 Task: Create Board Data Analytics Software to Workspace Corporate Finance. Create Board Crisis Planning to Workspace Corporate Finance. Create Board Sales Funnel Optimization and Conversion Rate Analysis to Workspace Corporate Finance
Action: Mouse moved to (386, 81)
Screenshot: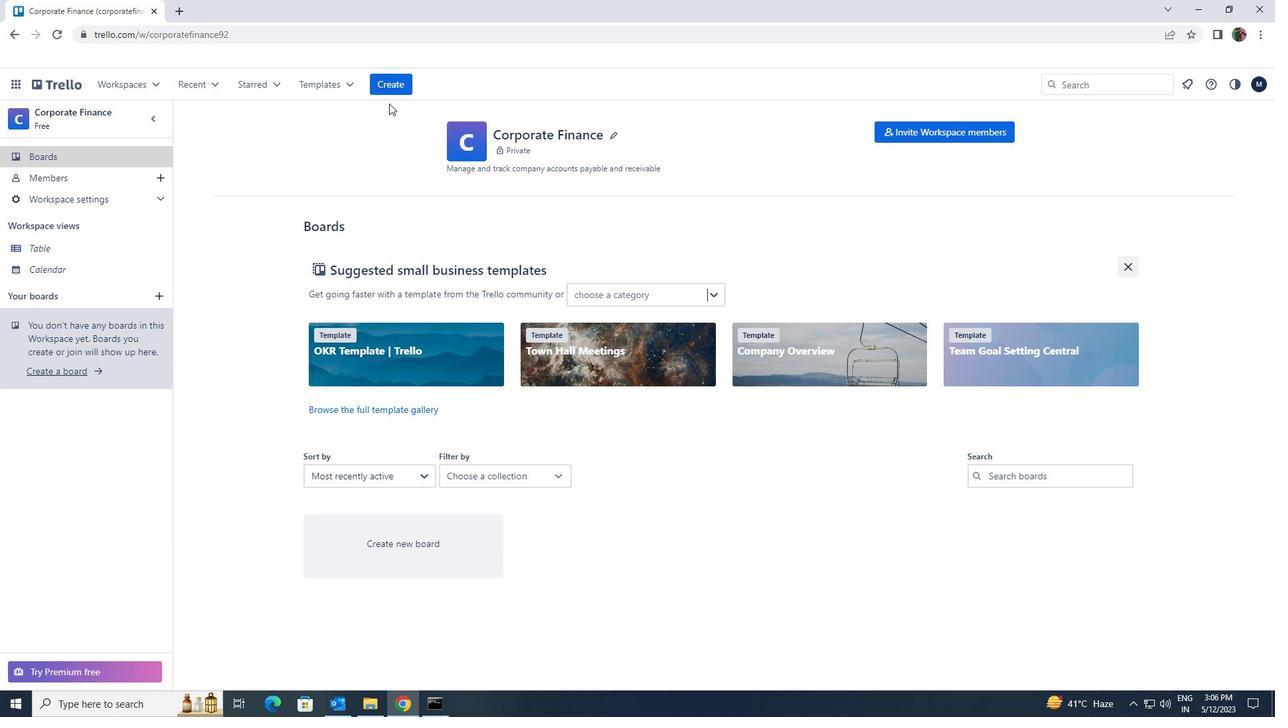 
Action: Mouse pressed left at (386, 81)
Screenshot: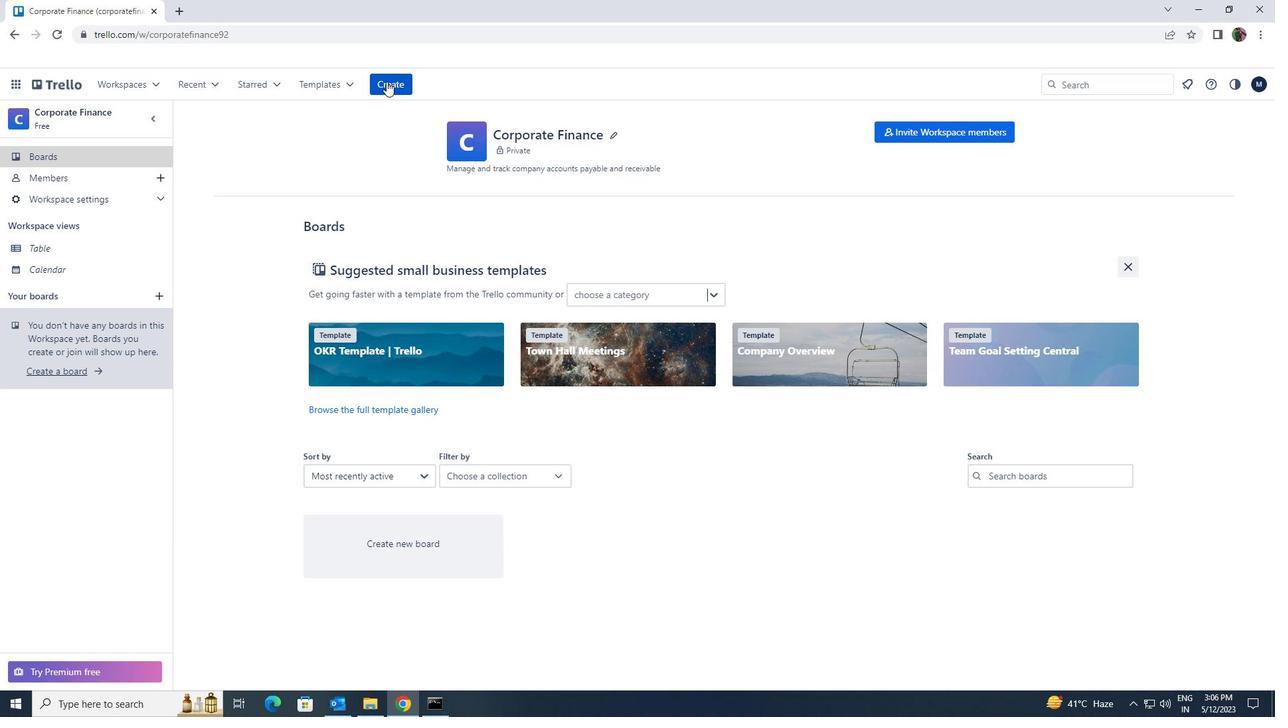 
Action: Mouse moved to (403, 143)
Screenshot: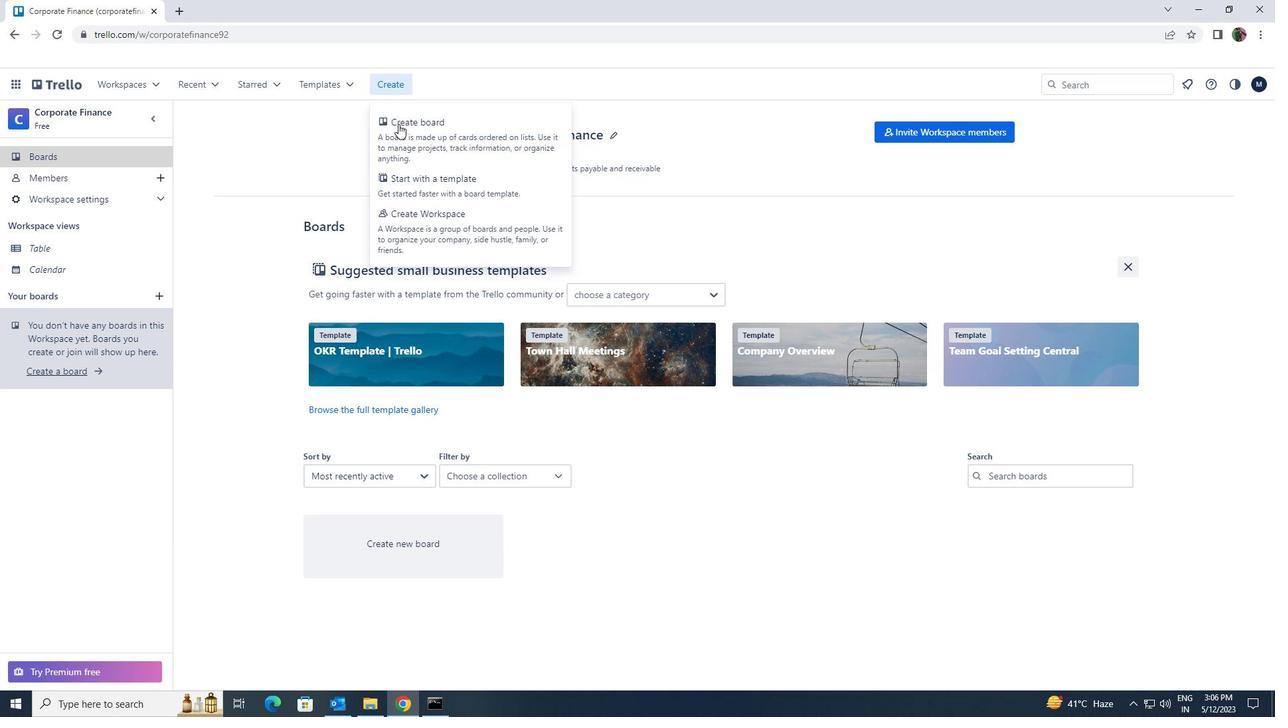 
Action: Mouse pressed left at (403, 143)
Screenshot: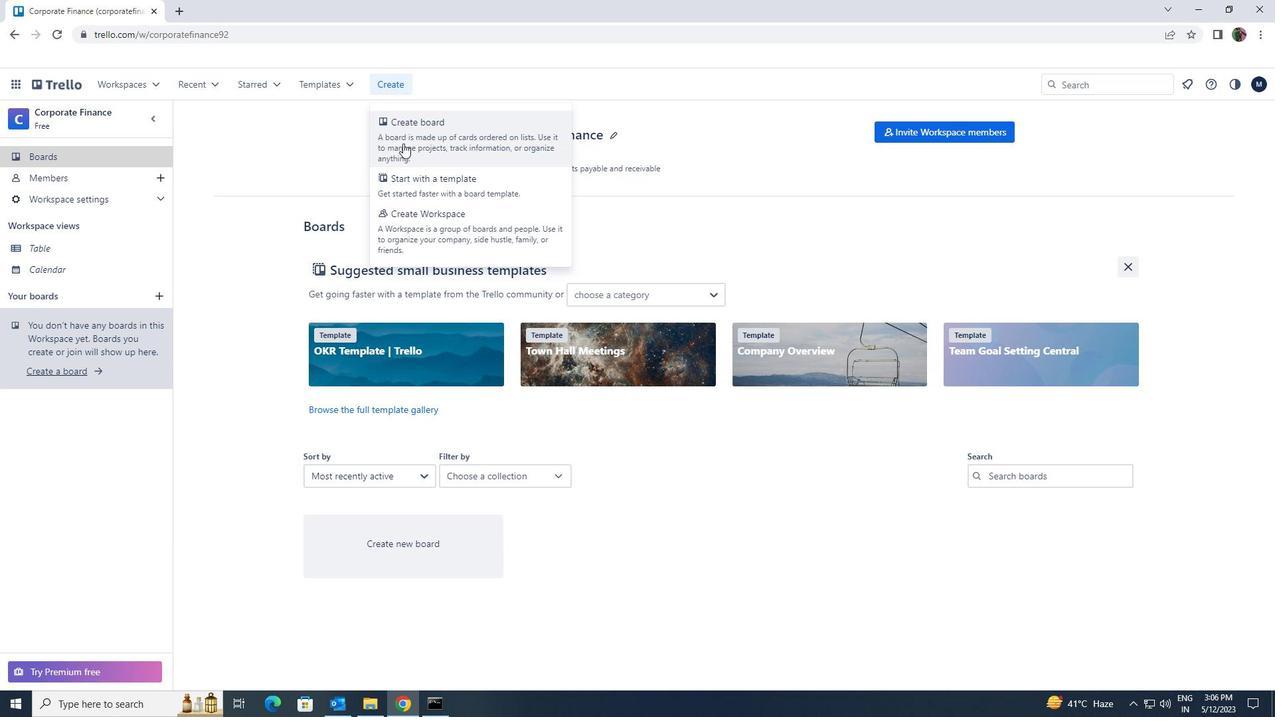 
Action: Key pressed <Key.shift>DATA<Key.space>ANALYTICS<Key.space><Key.shift><Key.shift>SOFTWARE
Screenshot: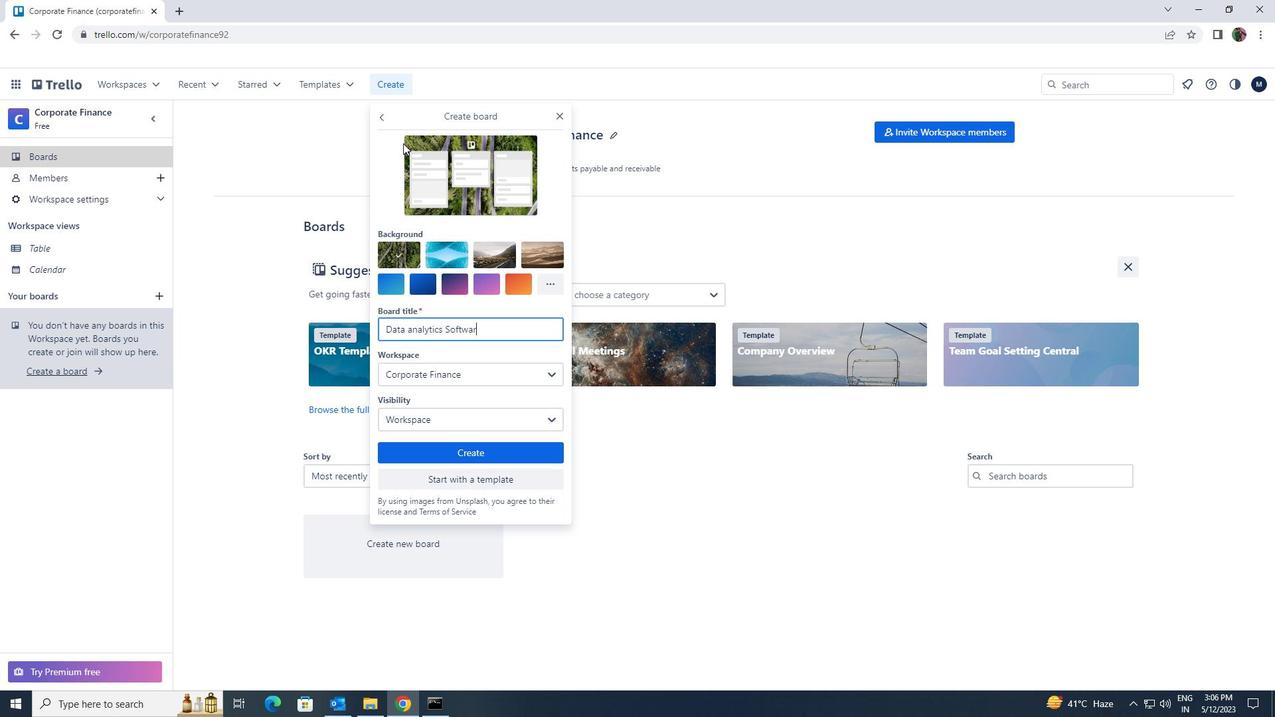 
Action: Mouse moved to (485, 442)
Screenshot: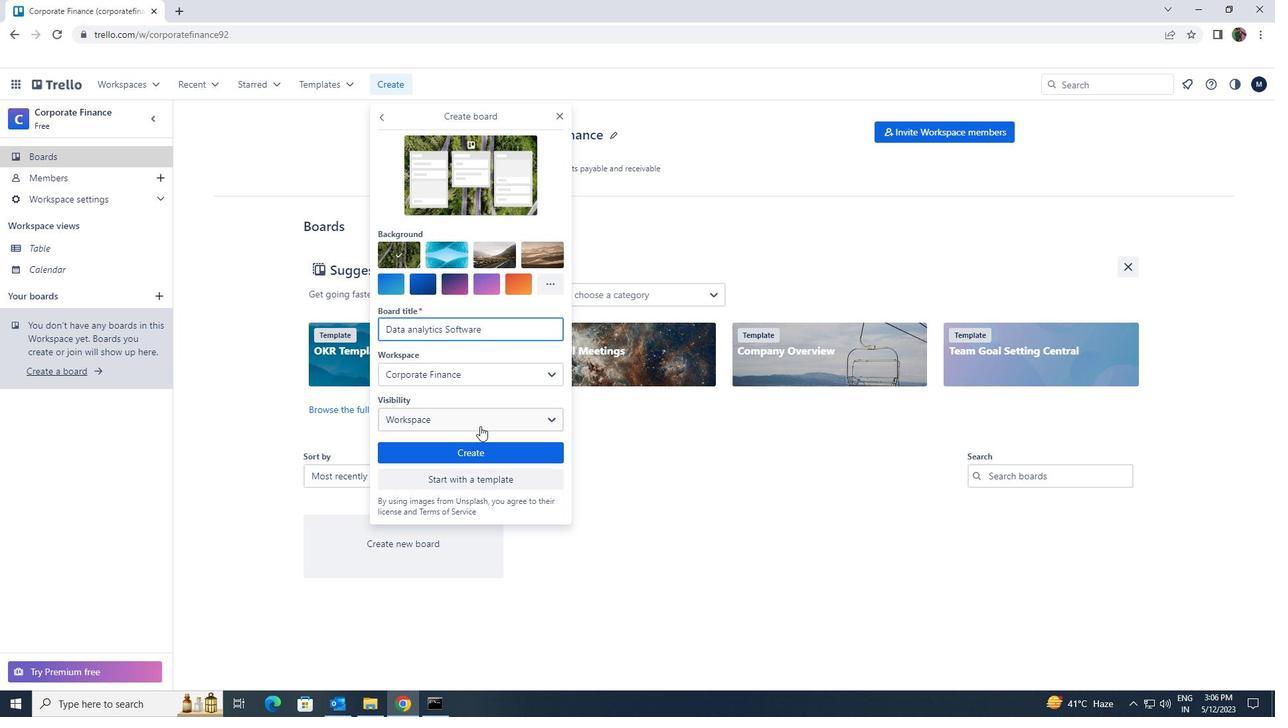 
Action: Mouse pressed left at (485, 442)
Screenshot: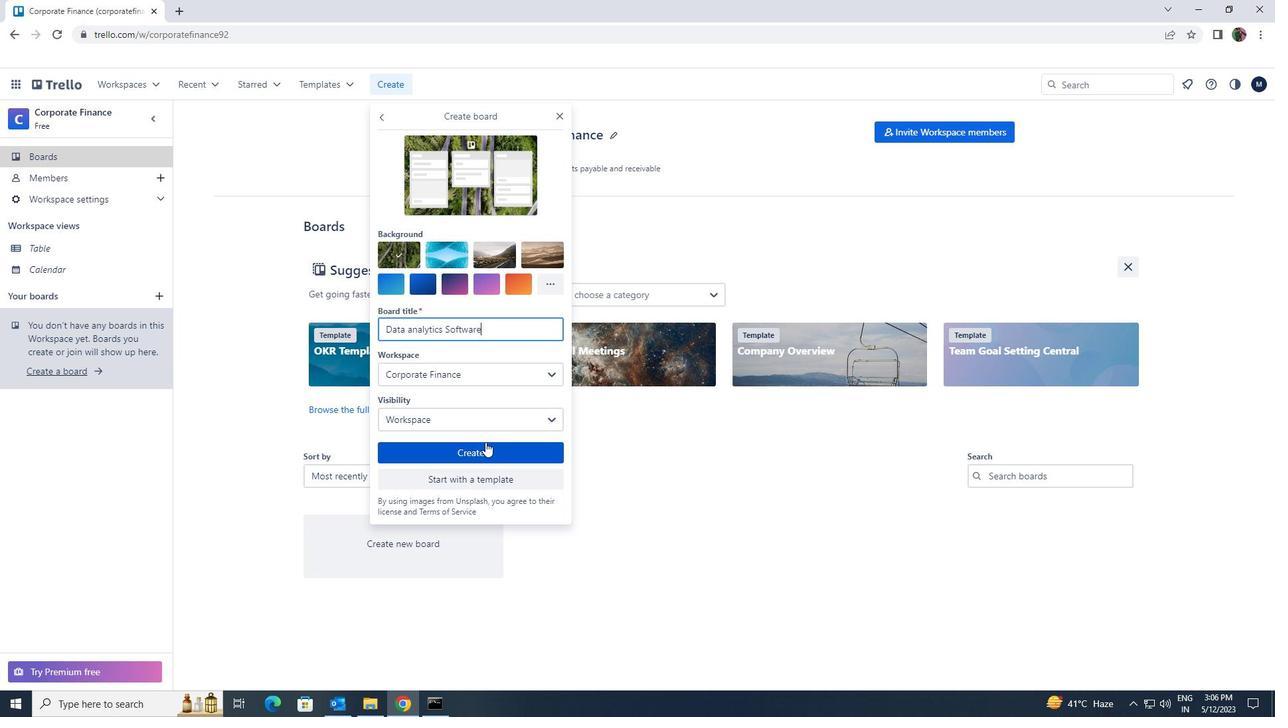 
Action: Mouse moved to (408, 82)
Screenshot: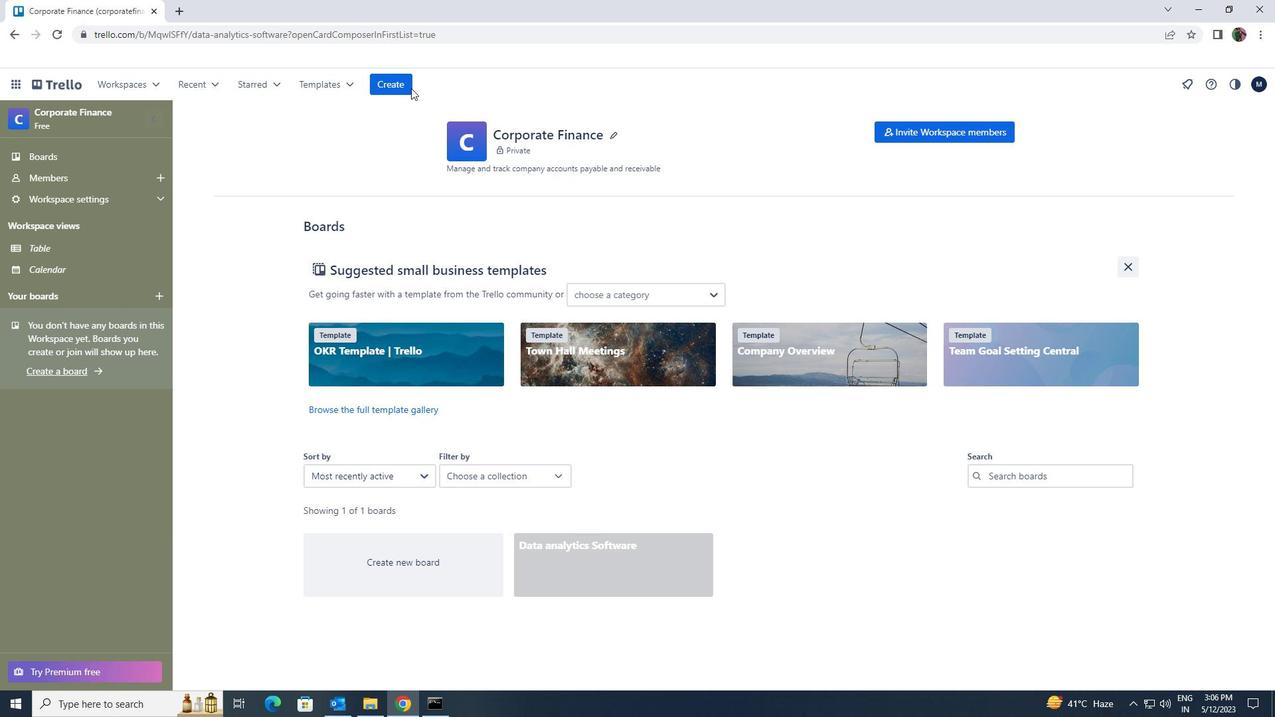 
Action: Mouse pressed left at (408, 82)
Screenshot: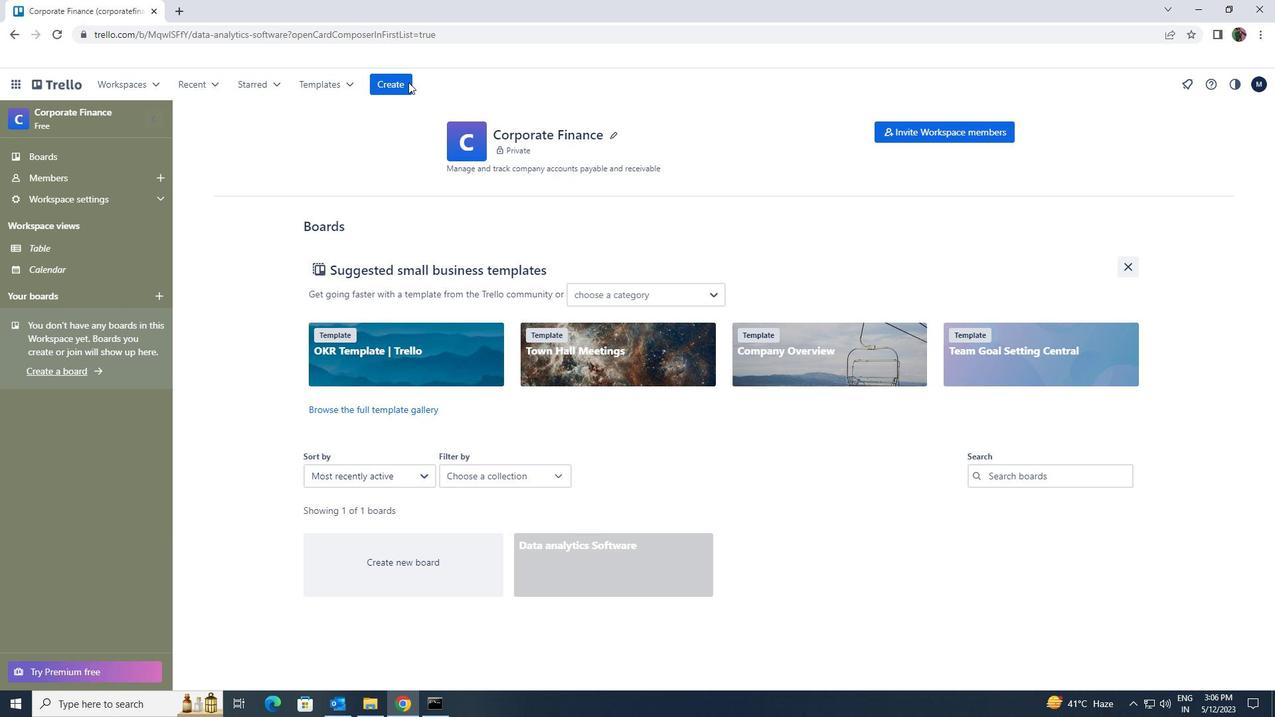 
Action: Mouse moved to (418, 133)
Screenshot: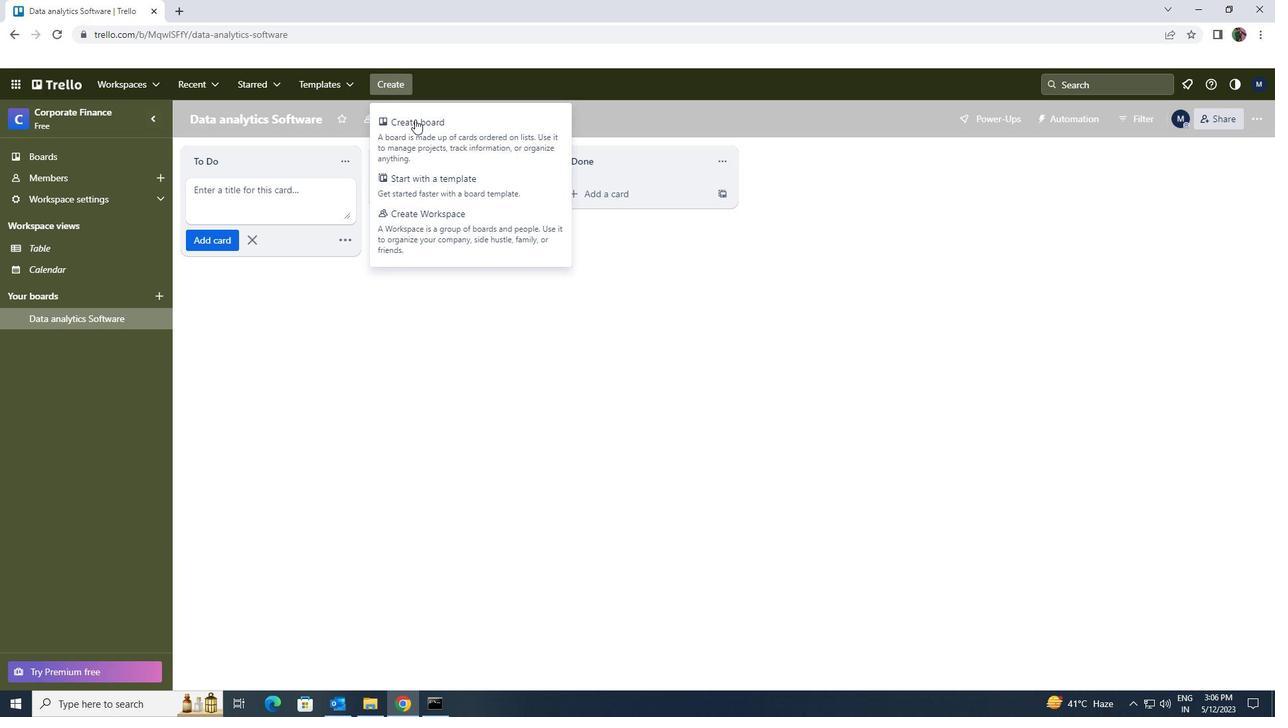 
Action: Mouse pressed left at (418, 133)
Screenshot: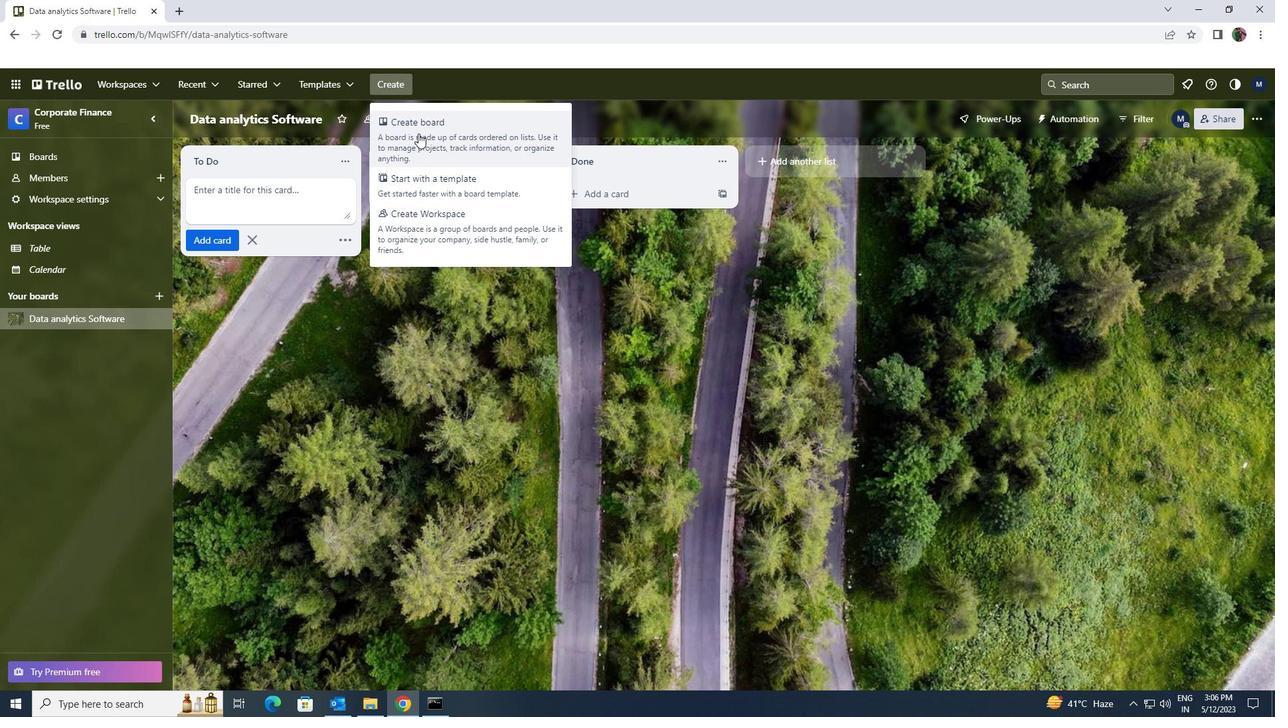 
Action: Key pressed <Key.shift>CRISIS<Key.space><Key.shift>PLANNING
Screenshot: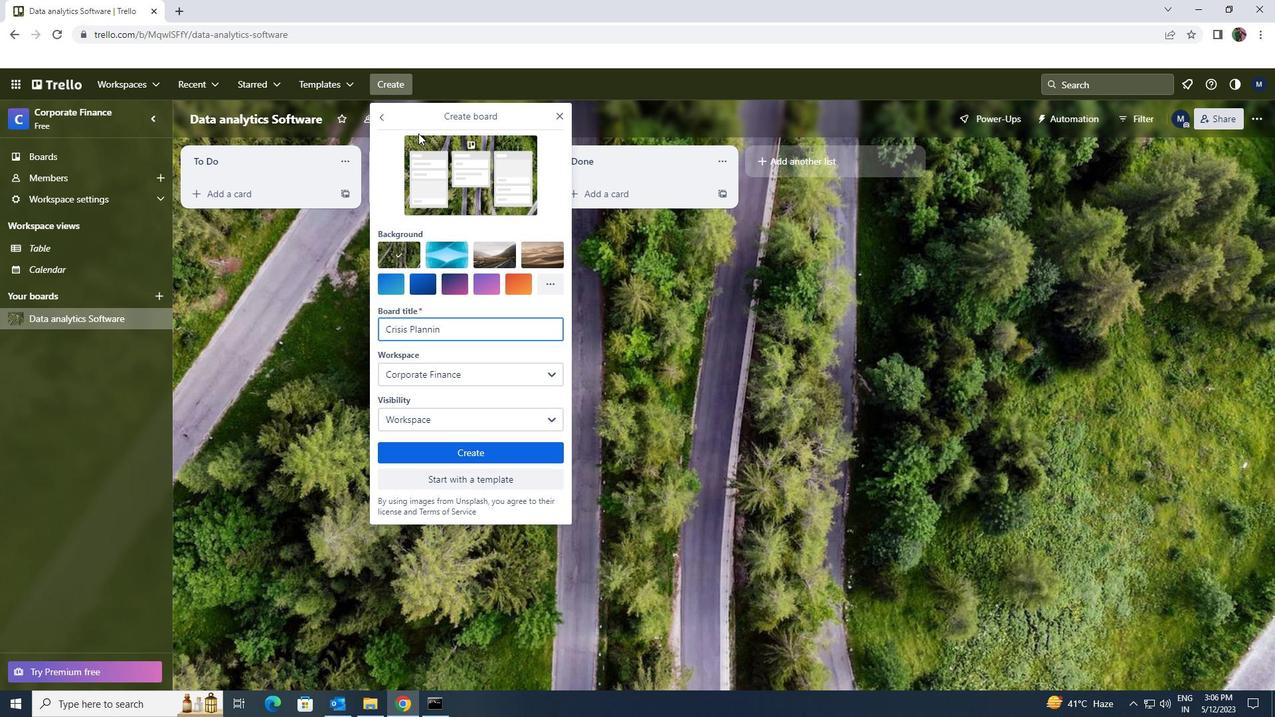 
Action: Mouse moved to (484, 448)
Screenshot: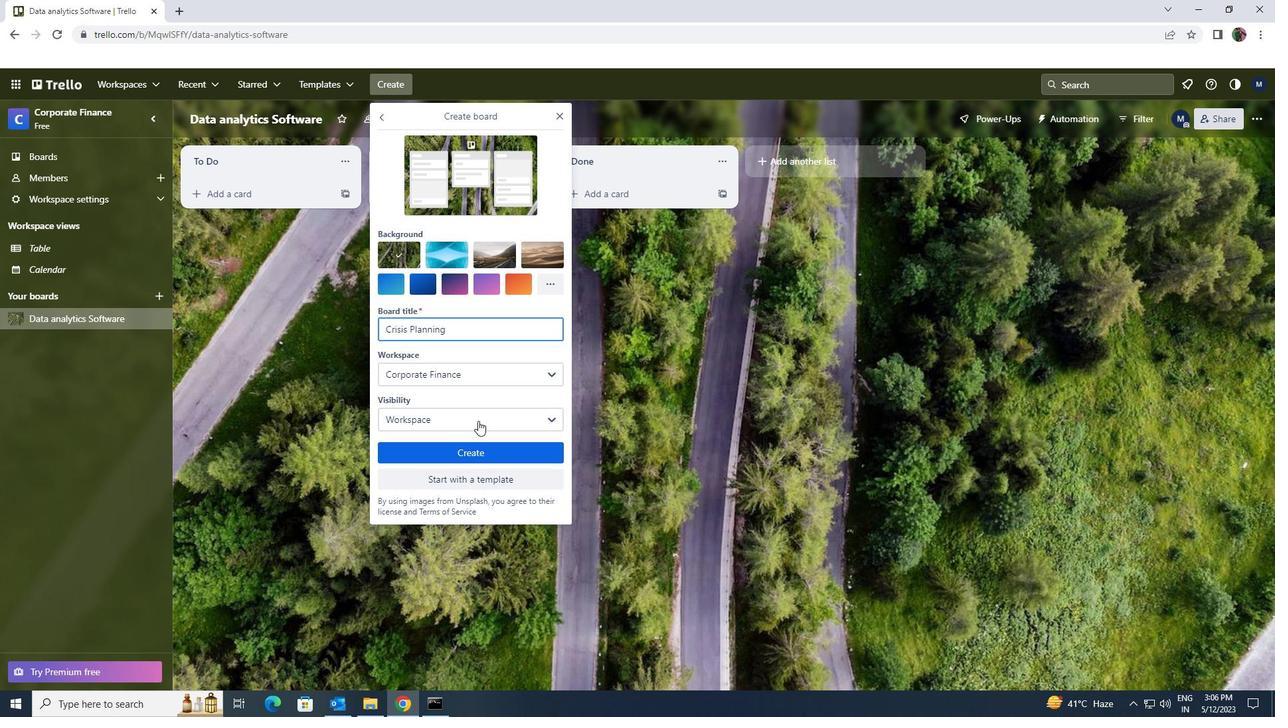 
Action: Mouse pressed left at (484, 448)
Screenshot: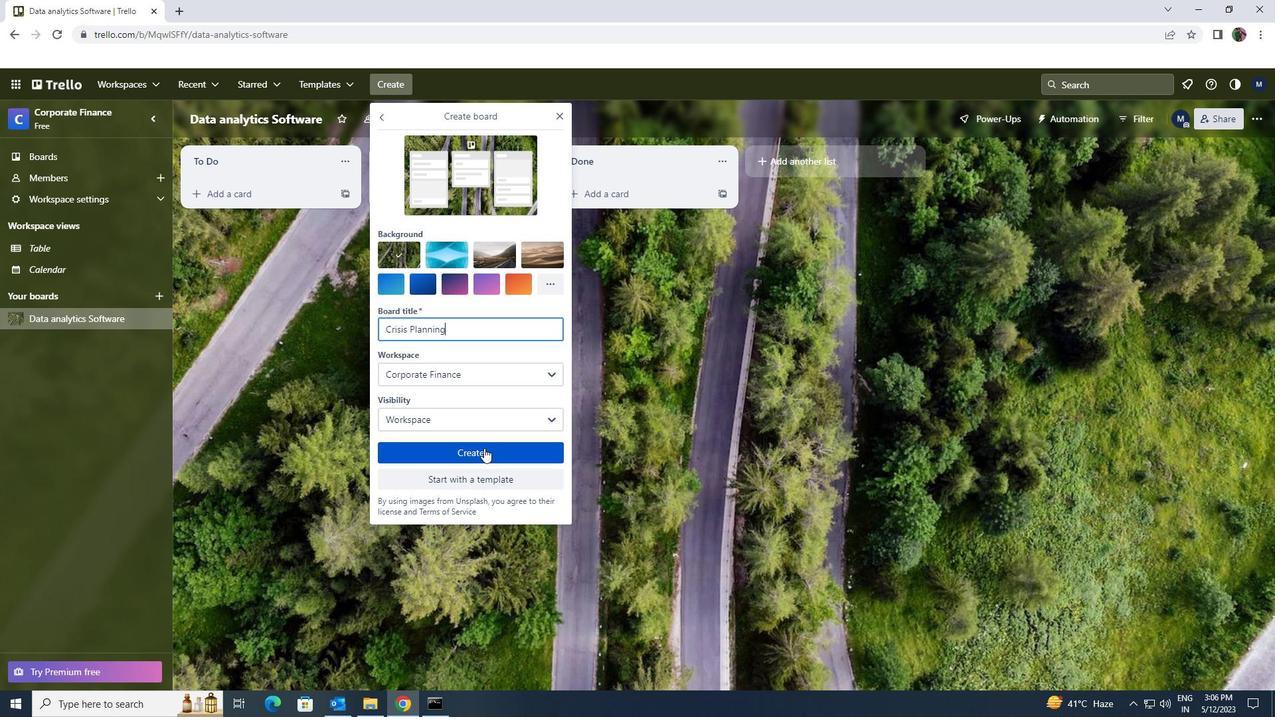 
Action: Mouse moved to (394, 88)
Screenshot: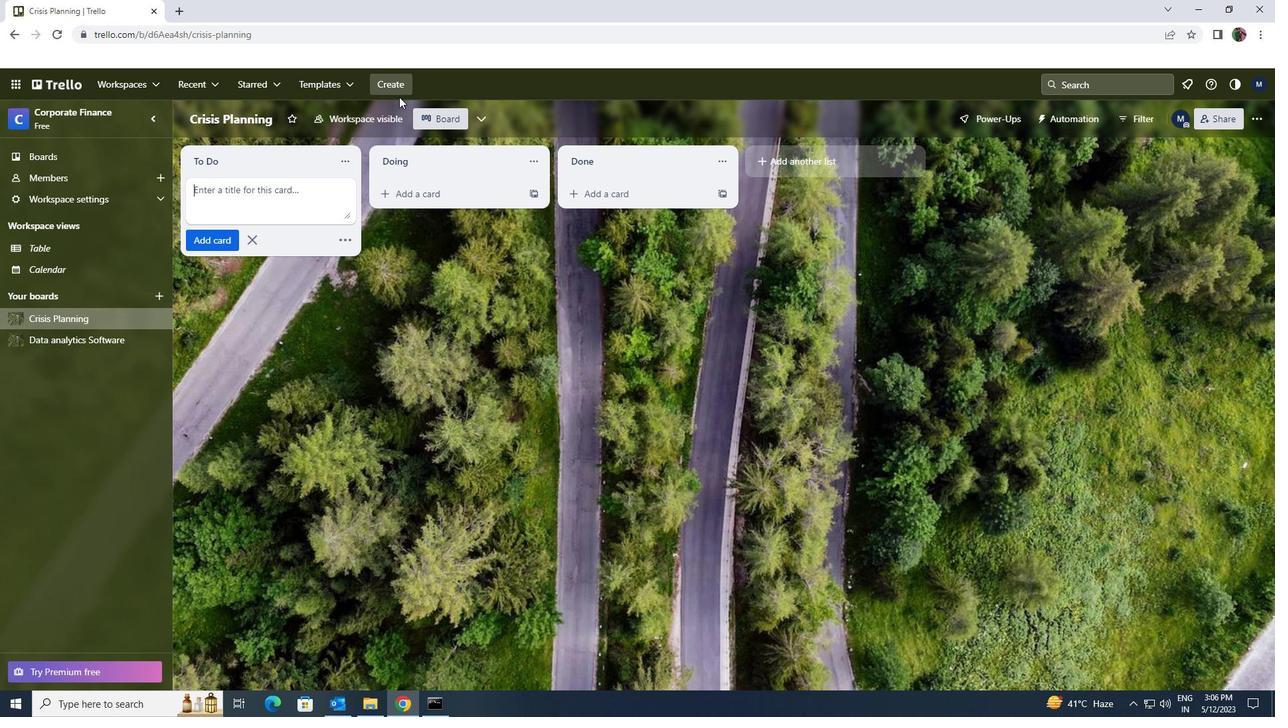 
Action: Mouse pressed left at (394, 88)
Screenshot: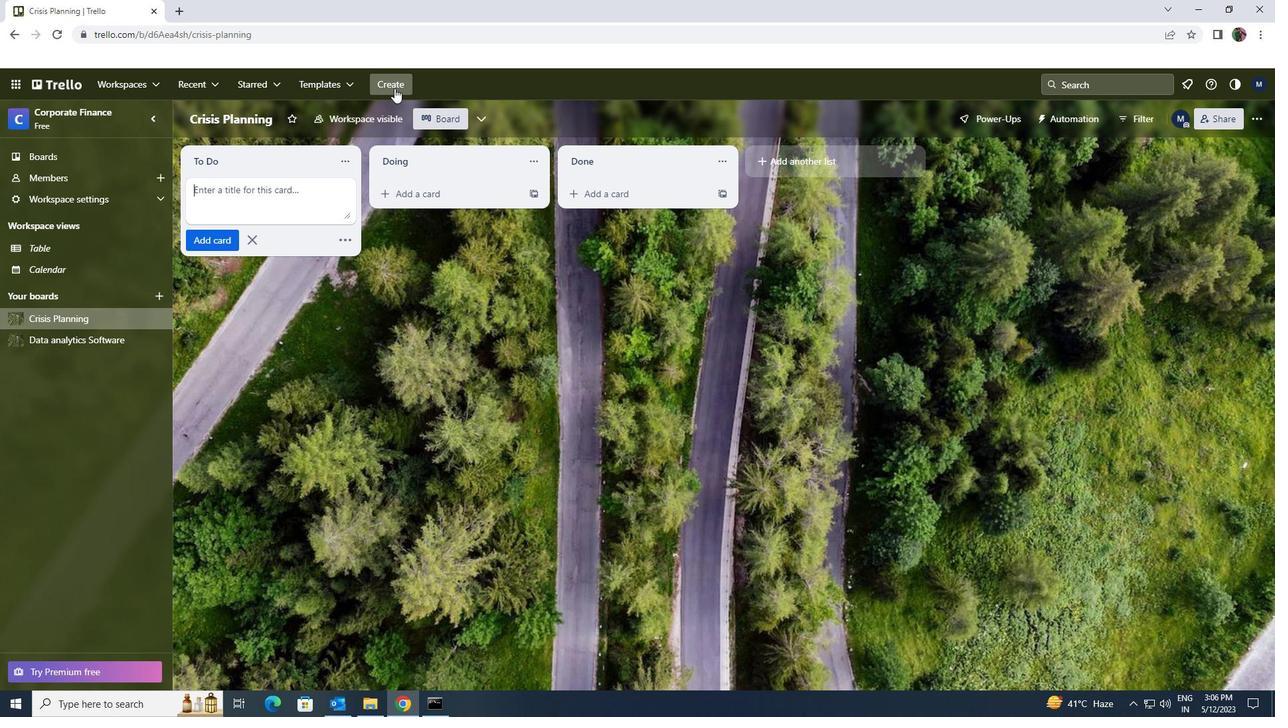 
Action: Mouse moved to (411, 133)
Screenshot: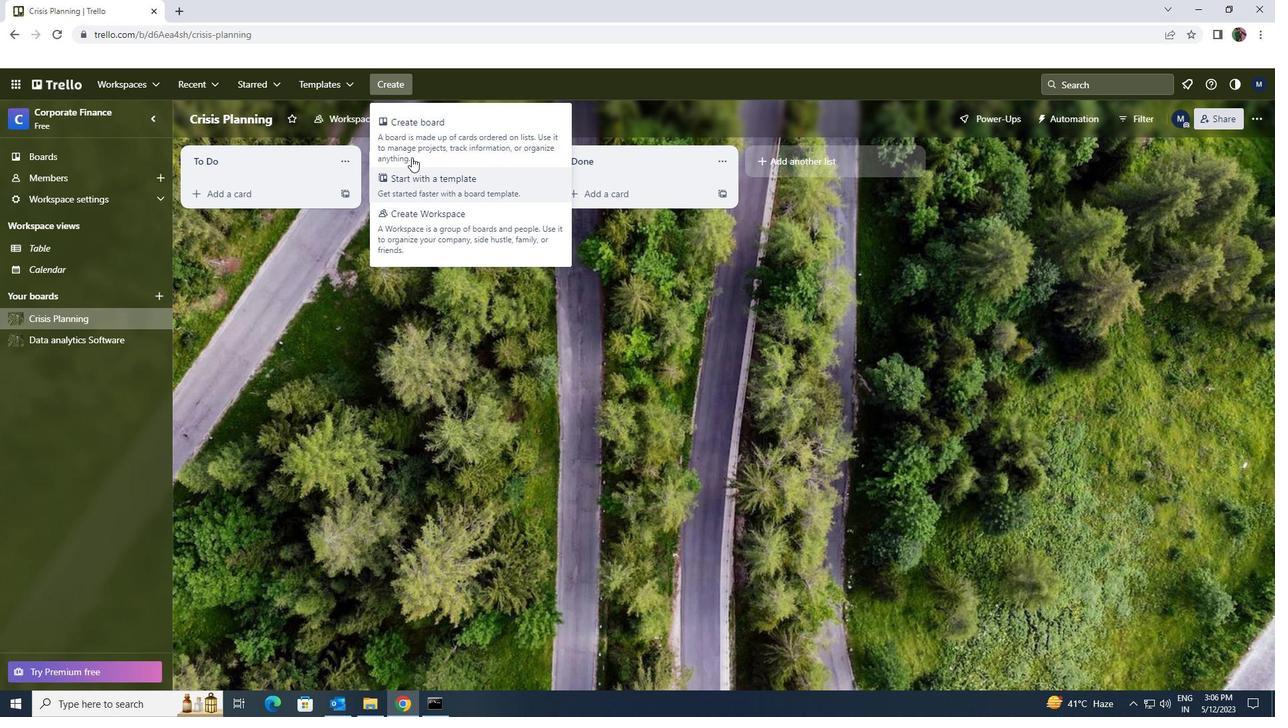 
Action: Mouse pressed left at (411, 133)
Screenshot: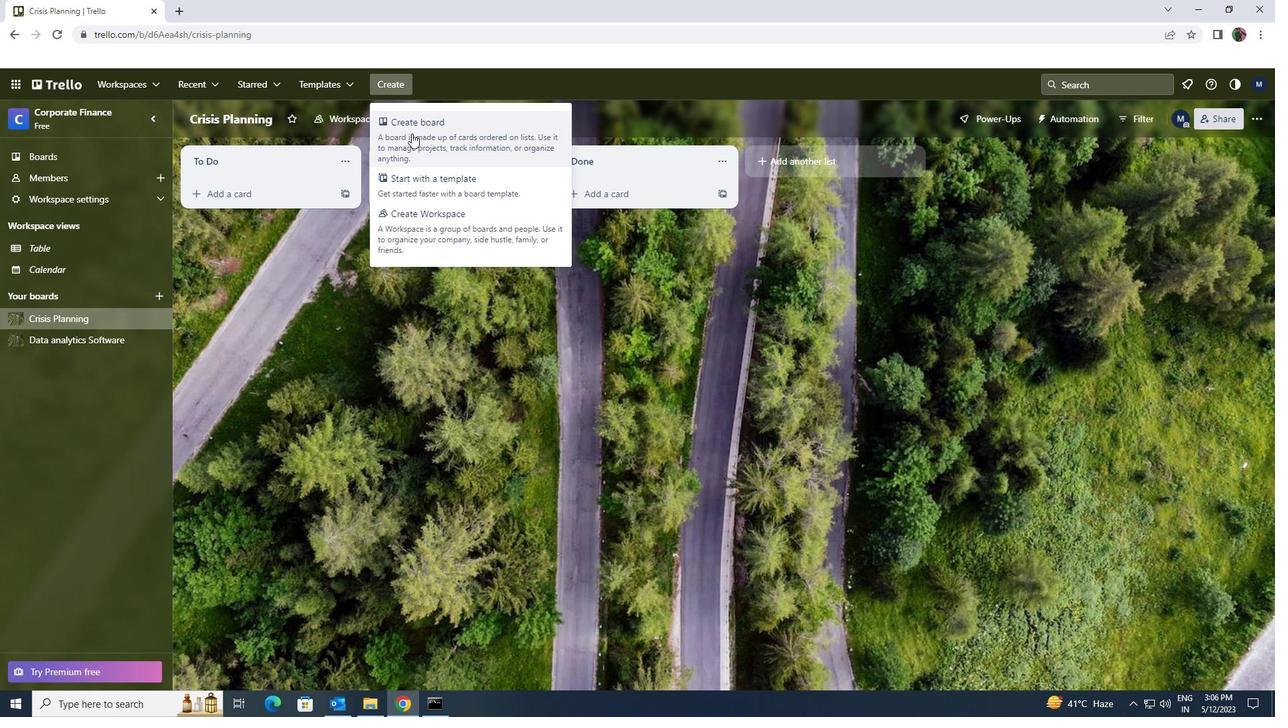 
Action: Key pressed <Key.shift>SALES<Key.space><Key.shift><Key.shift><Key.shift><Key.shift><Key.shift><Key.shift><Key.shift>FUNNEL<Key.space><Key.shift><Key.shift><Key.shift><Key.shift>OPTIMIZATION
Screenshot: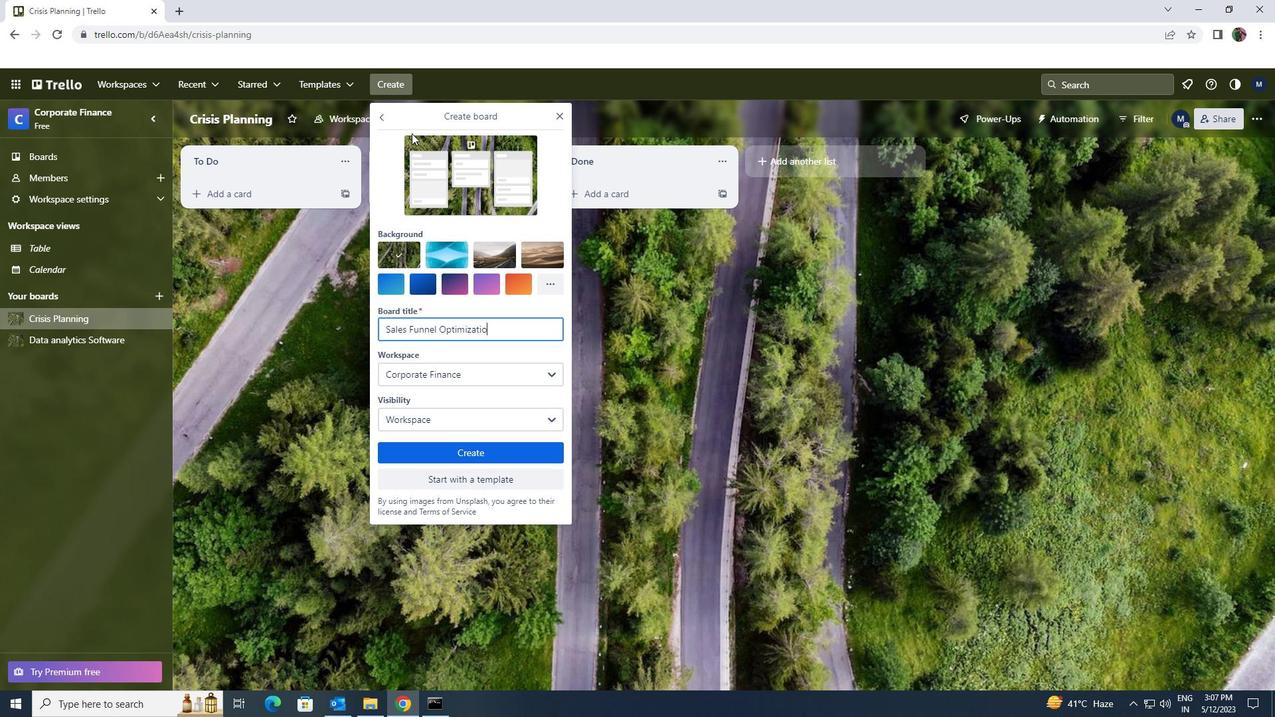 
Action: Mouse moved to (485, 447)
Screenshot: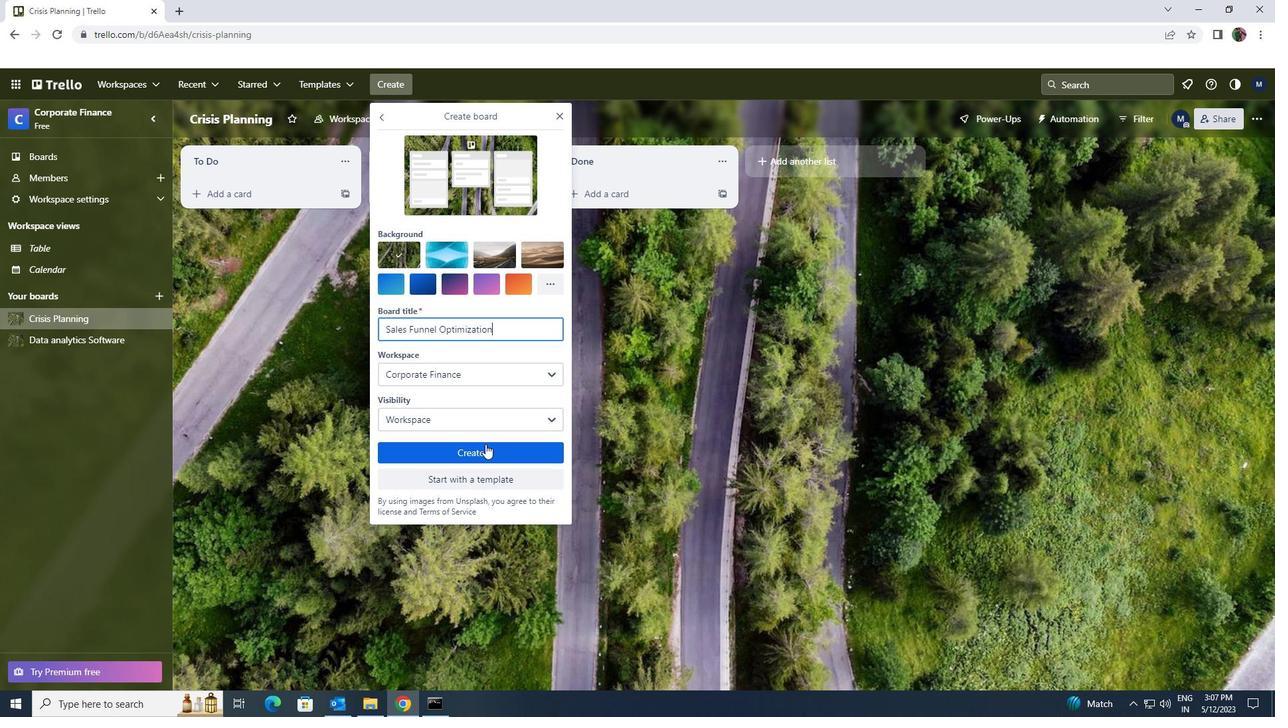 
Action: Mouse pressed left at (485, 447)
Screenshot: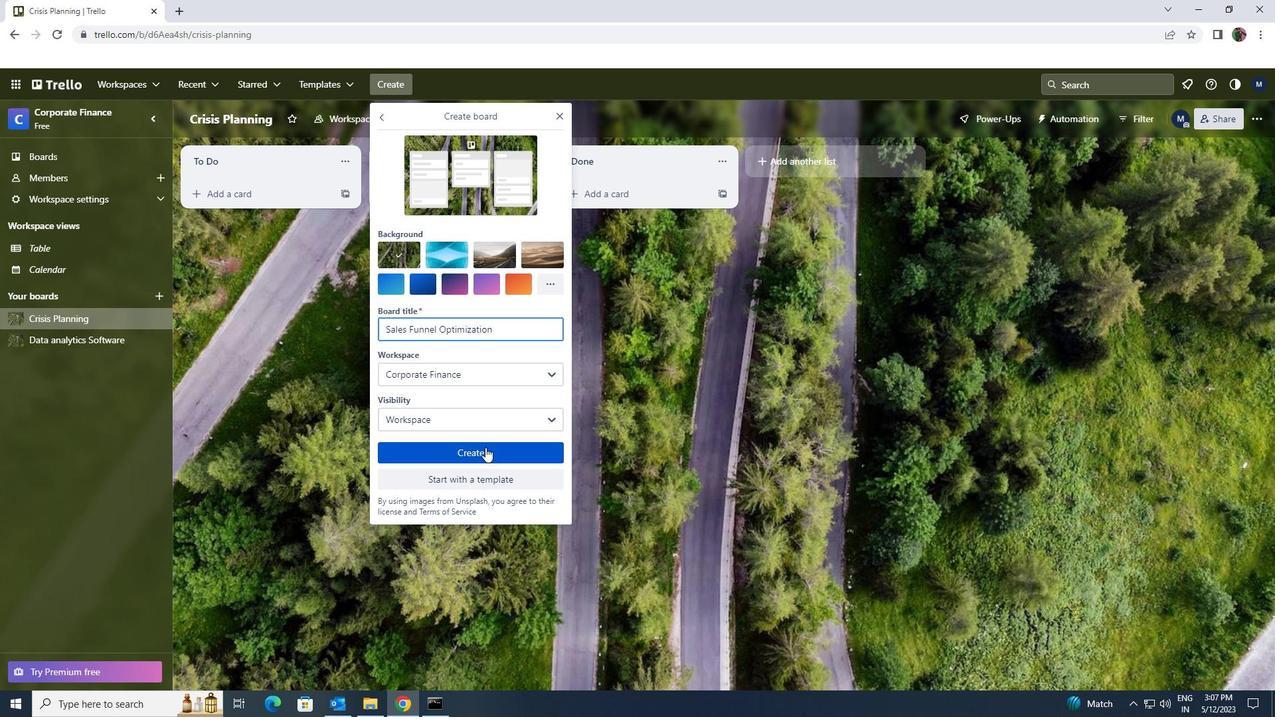 
